 Task: Search for nearby wineries in Napa Valley.
Action: Mouse moved to (89, 33)
Screenshot: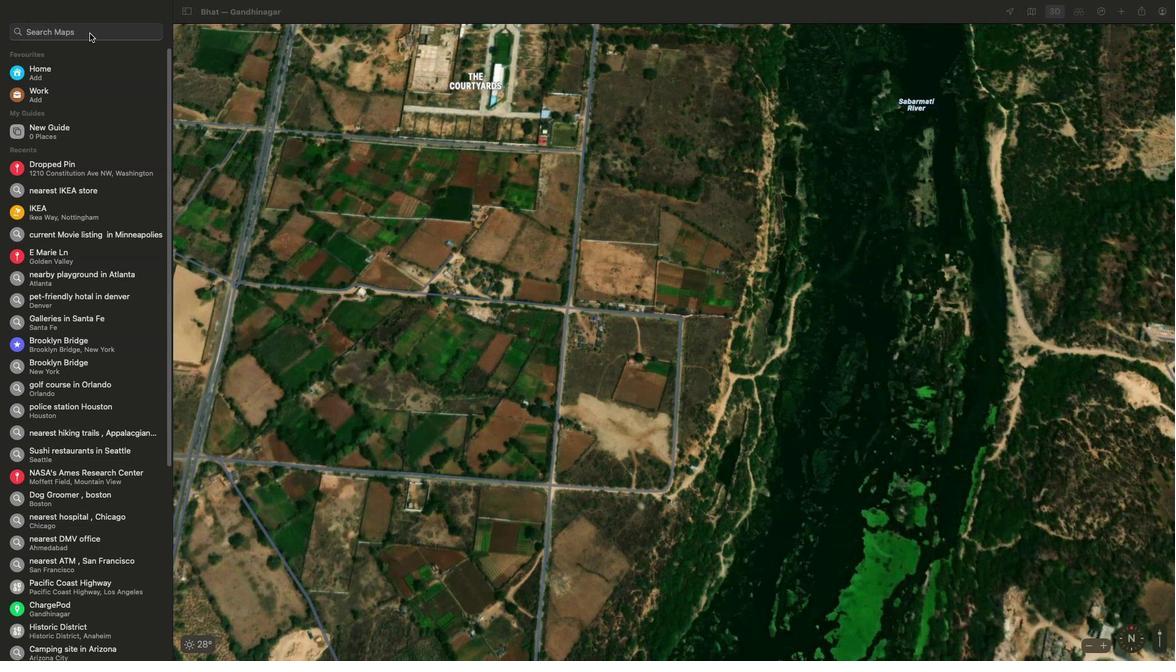 
Action: Mouse pressed left at (89, 33)
Screenshot: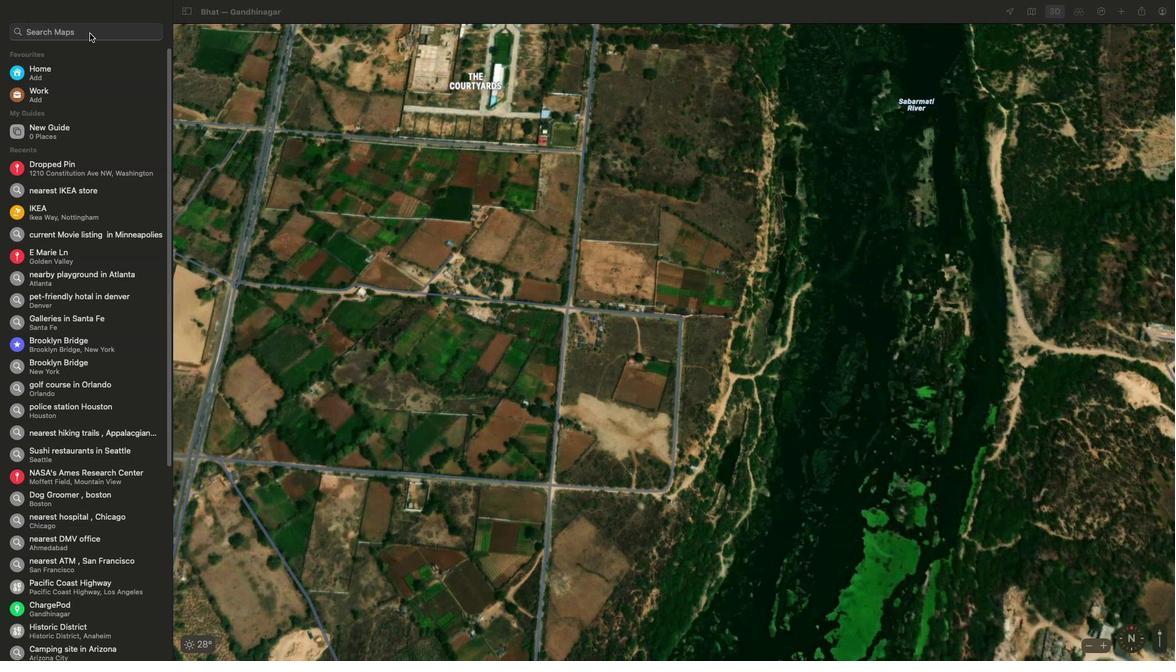 
Action: Mouse moved to (87, 34)
Screenshot: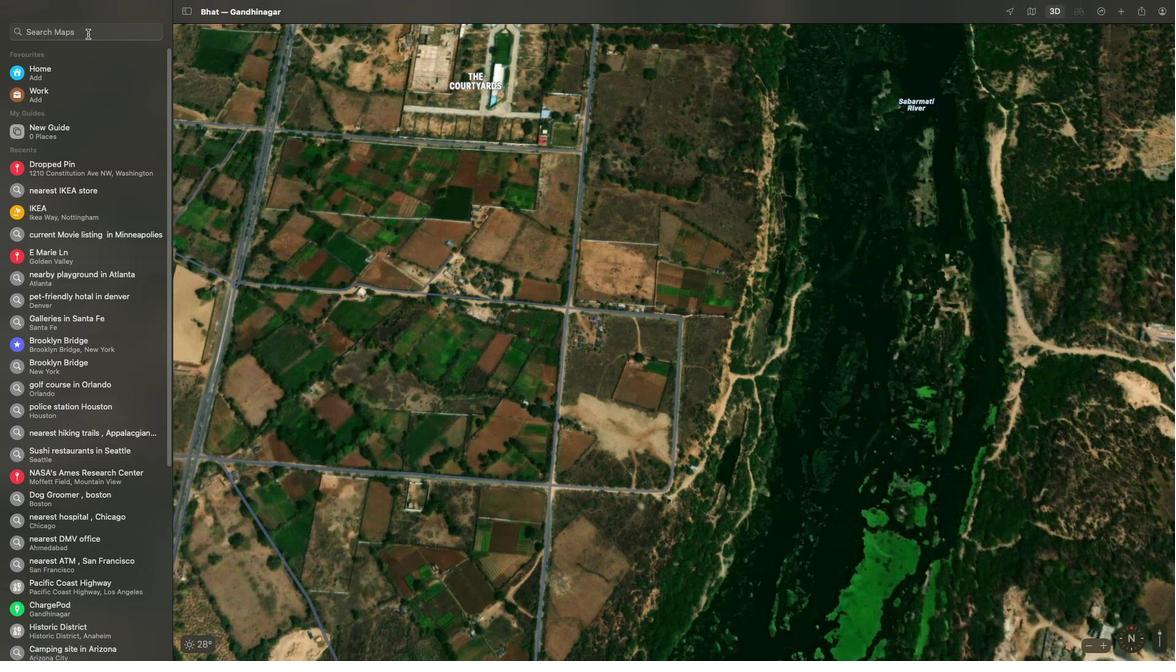 
Action: Key pressed 'n''e''a''r''w'Key.backspace'e''s''t'Key.spaceKey.shift'w''i''n''e''r''i''e''s'Key.space'i''n'Key.spaceKey.shift'S''A''P''A'Key.spaceKey.shift'V''a''l''l''e''y'Key.enter
Screenshot: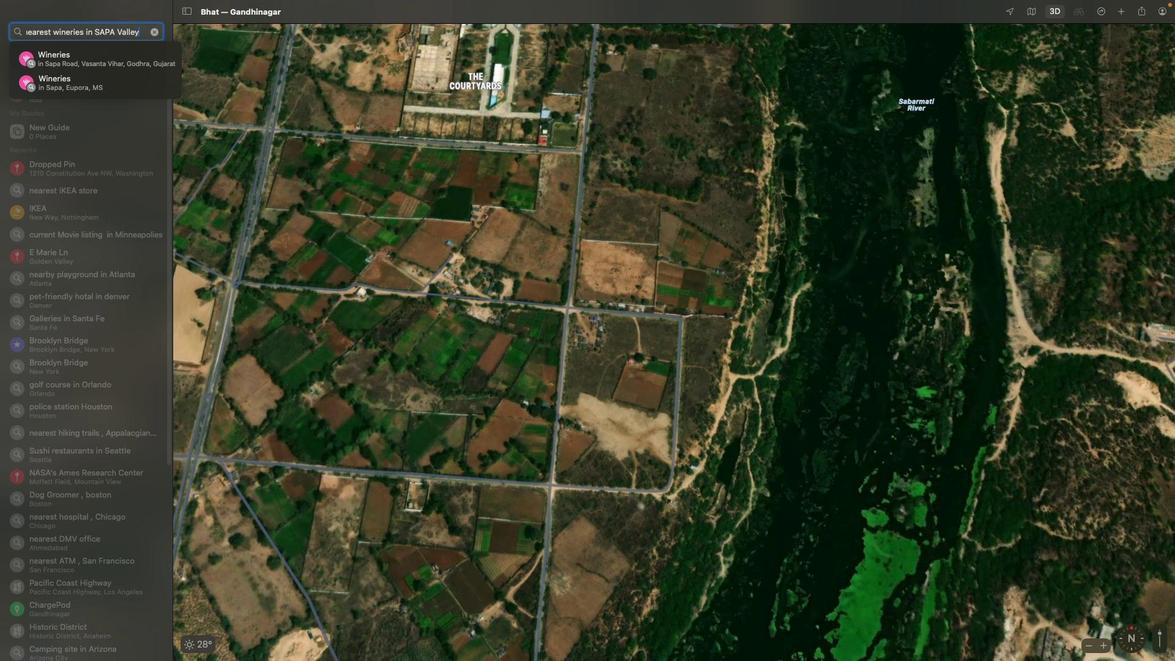 
Action: Mouse moved to (139, 34)
Screenshot: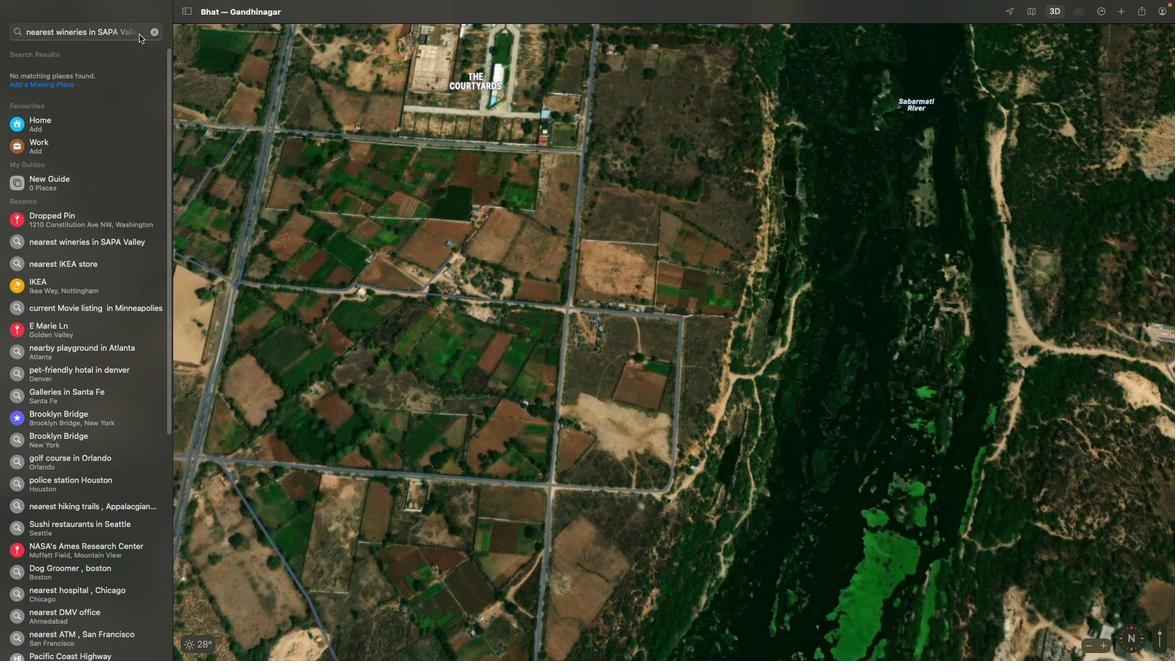 
Action: Mouse pressed left at (139, 34)
Screenshot: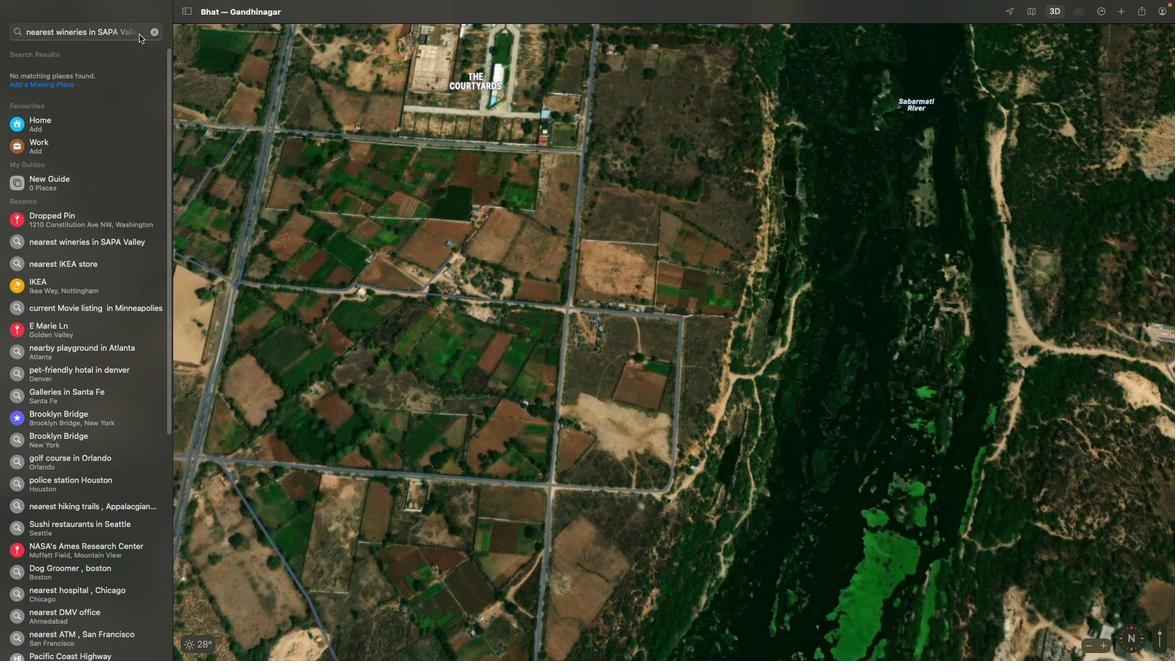 
Action: Mouse moved to (105, 31)
Screenshot: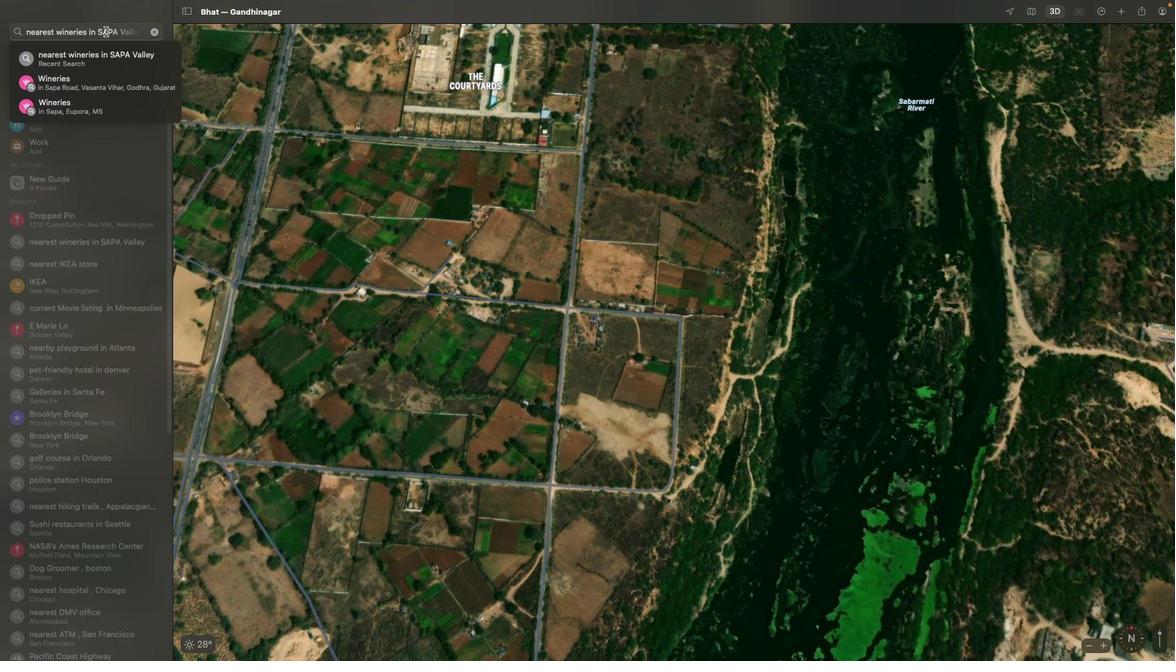 
Action: Mouse pressed left at (105, 31)
Screenshot: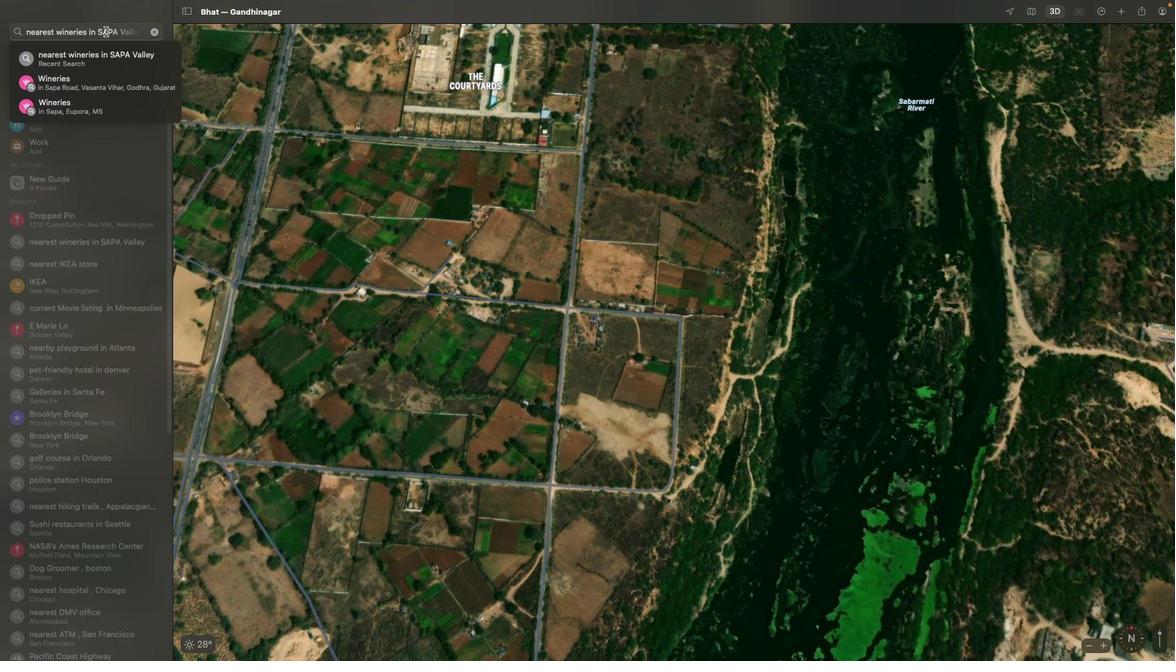 
Action: Mouse moved to (101, 29)
Screenshot: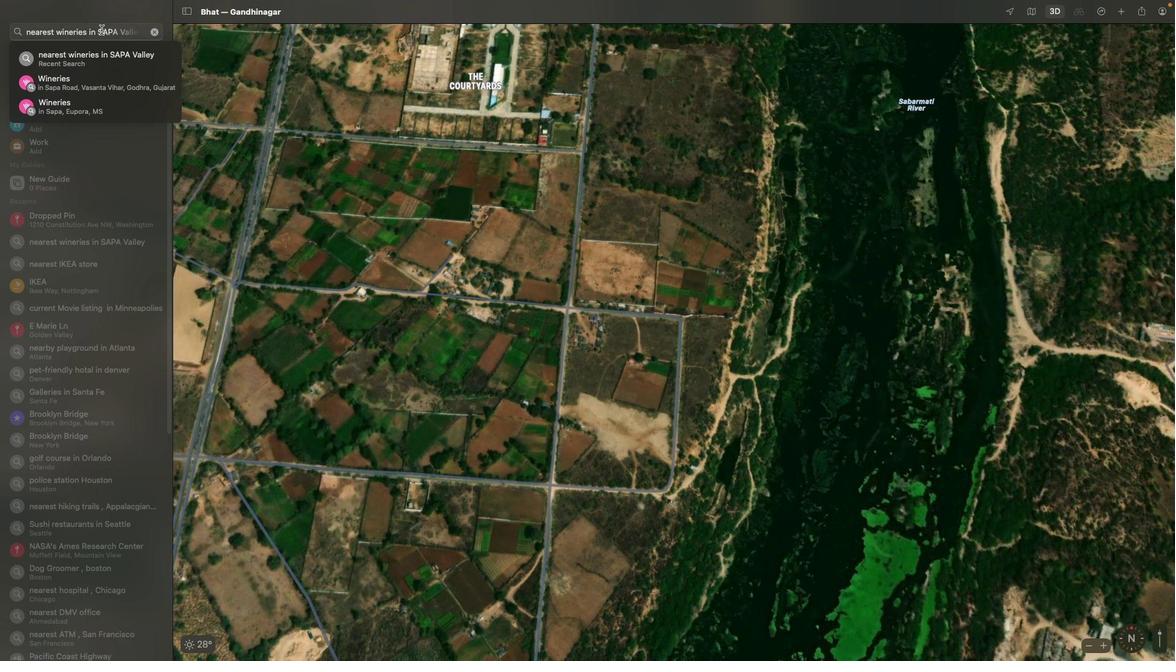 
Action: Mouse pressed left at (101, 29)
Screenshot: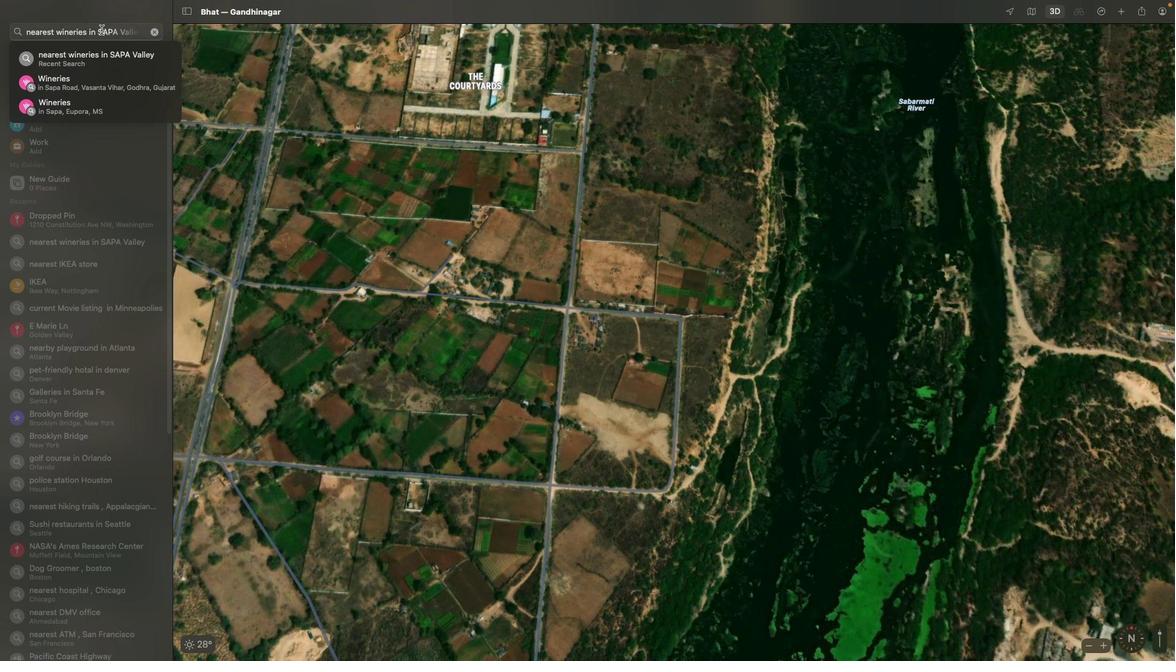 
Action: Mouse moved to (99, 33)
Screenshot: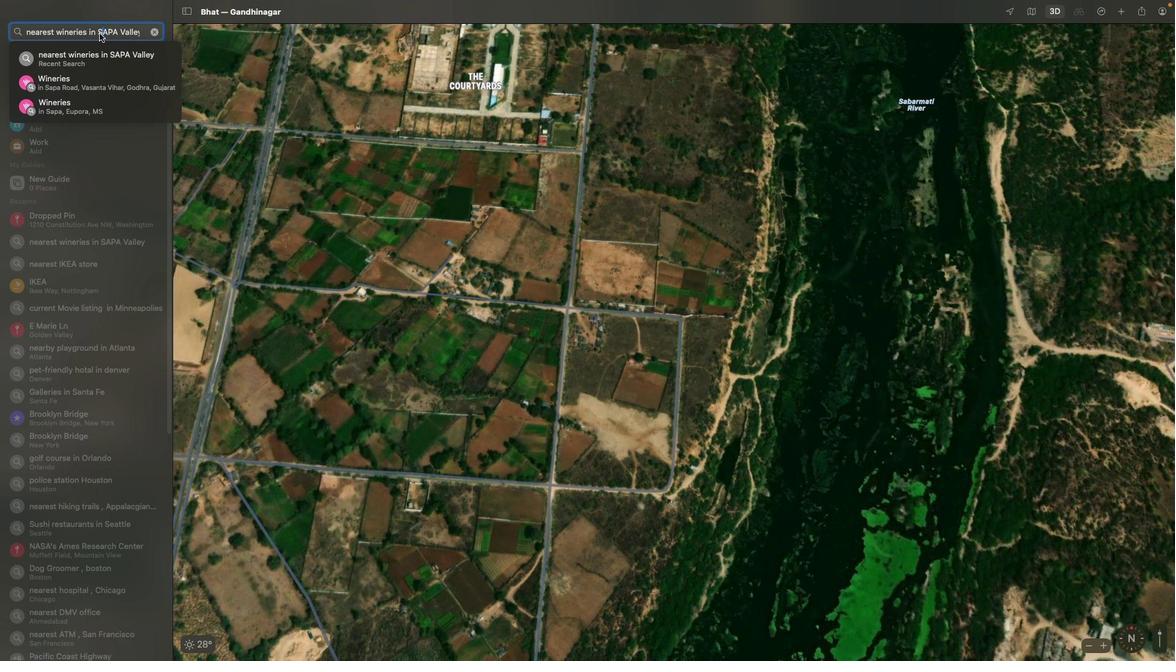 
Action: Key pressed Key.backspace'n'Key.enter
Screenshot: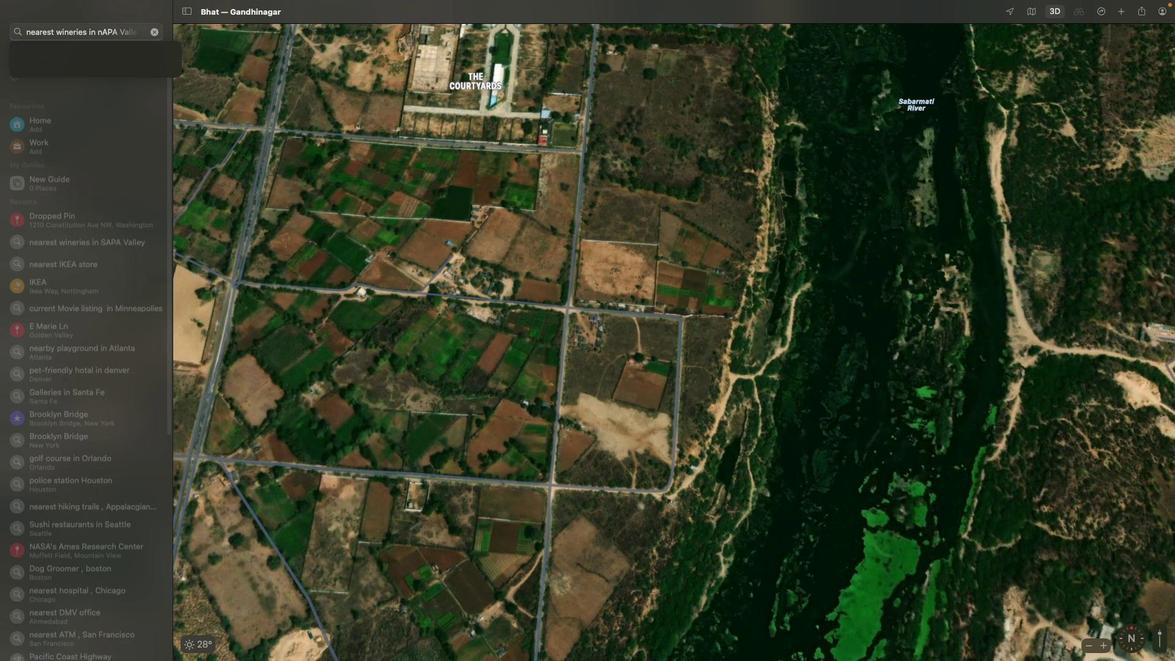 
Action: Mouse moved to (543, 335)
Screenshot: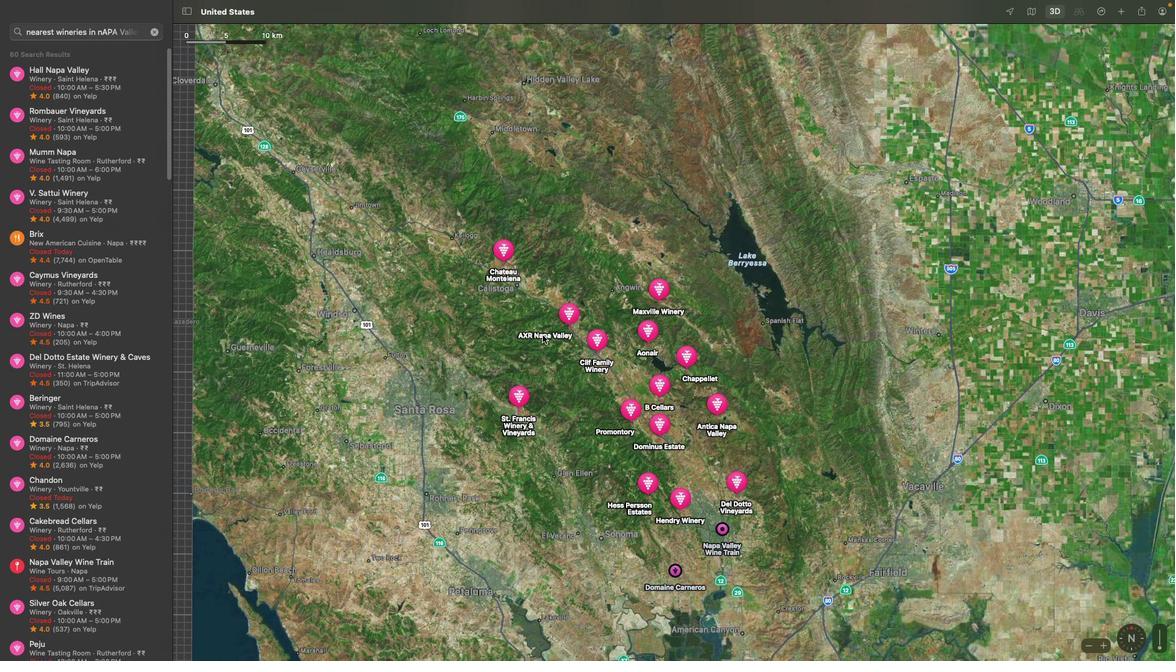 
